 Task: Select the word wrap column in the editor word wrap.
Action: Mouse moved to (78, 516)
Screenshot: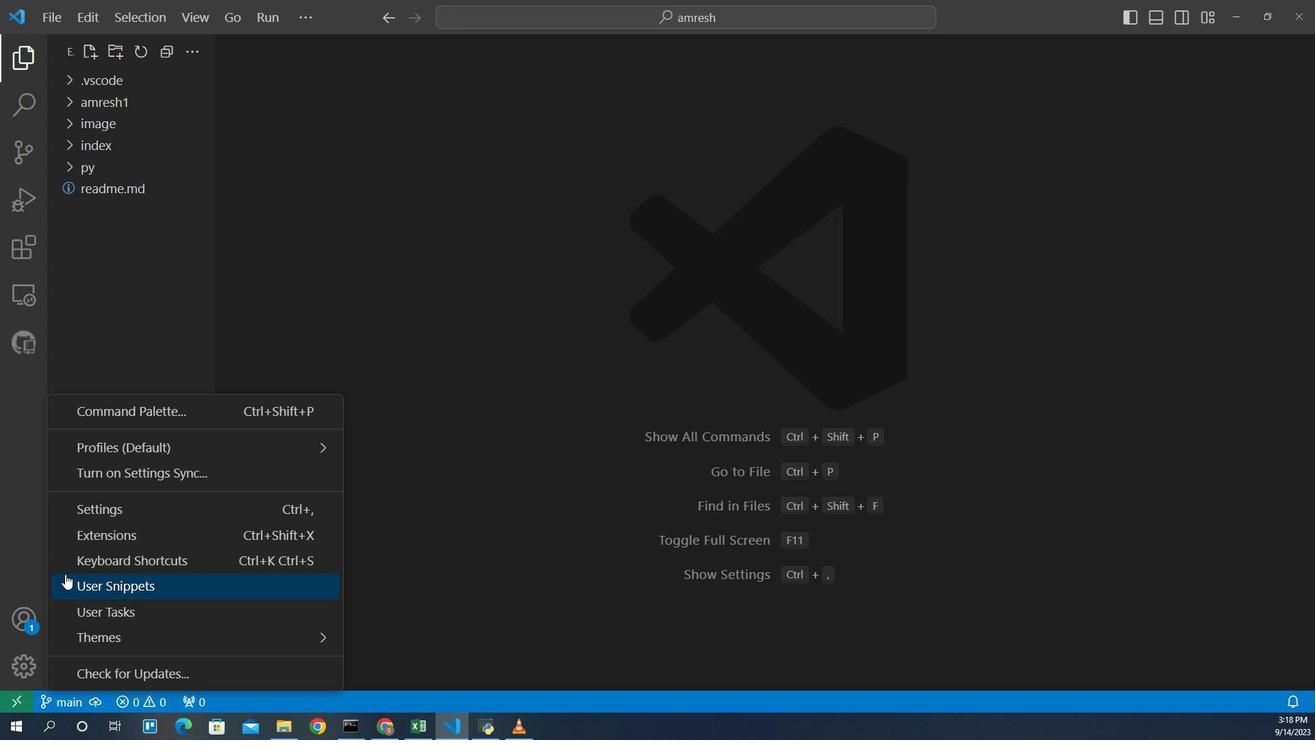 
Action: Mouse pressed left at (78, 516)
Screenshot: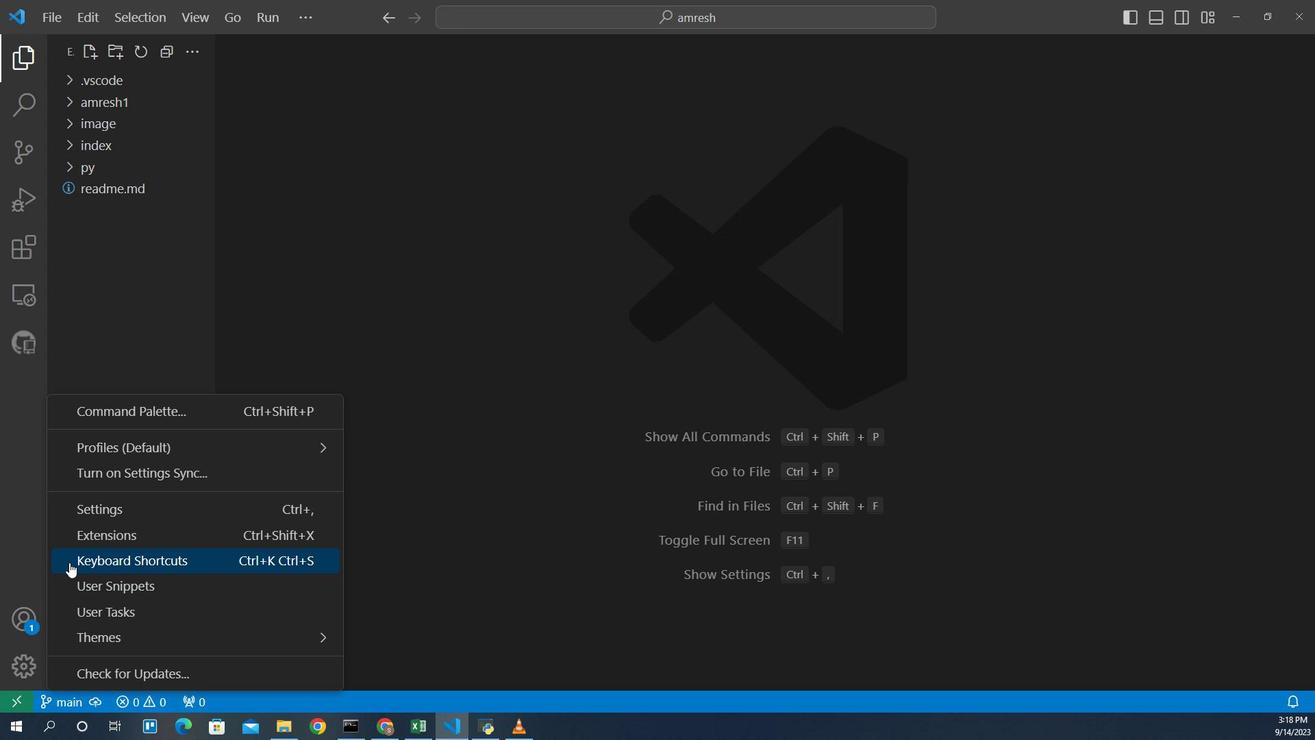 
Action: Mouse moved to (132, 557)
Screenshot: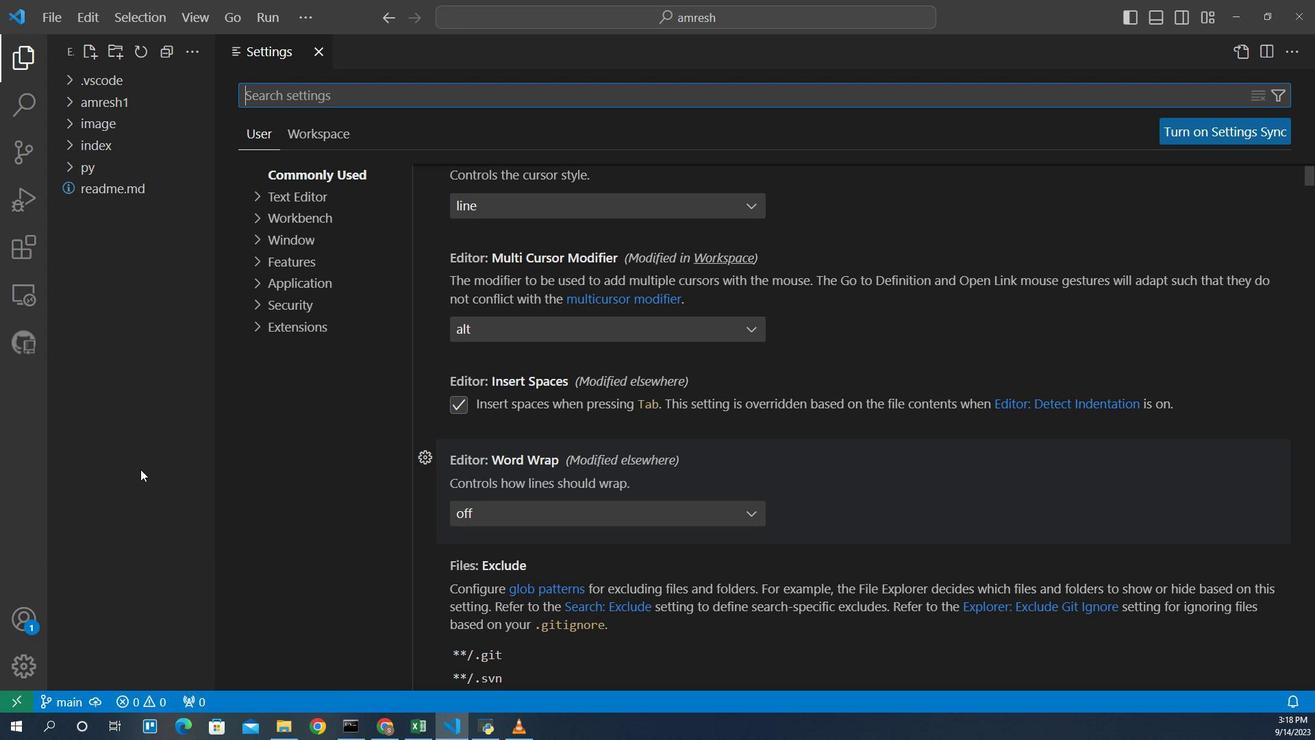 
Action: Mouse pressed left at (132, 557)
Screenshot: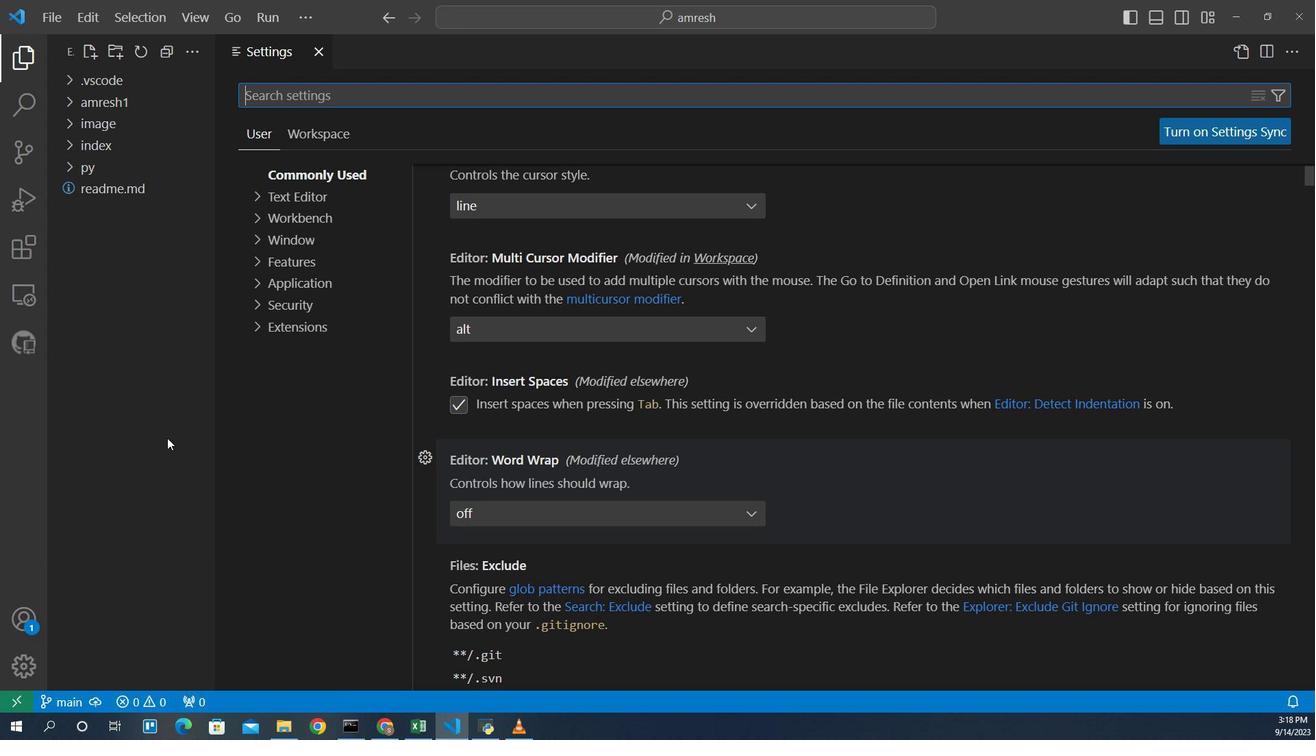 
Action: Mouse moved to (329, 666)
Screenshot: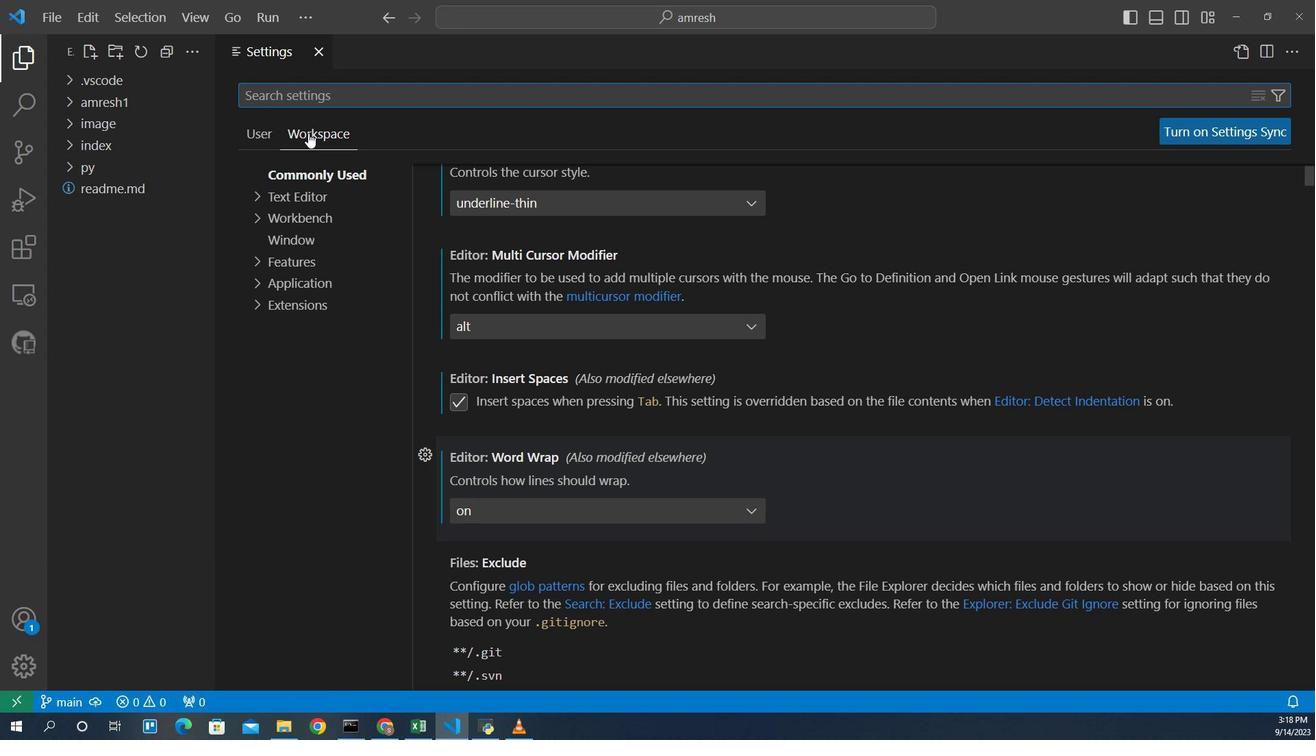 
Action: Mouse pressed left at (329, 666)
Screenshot: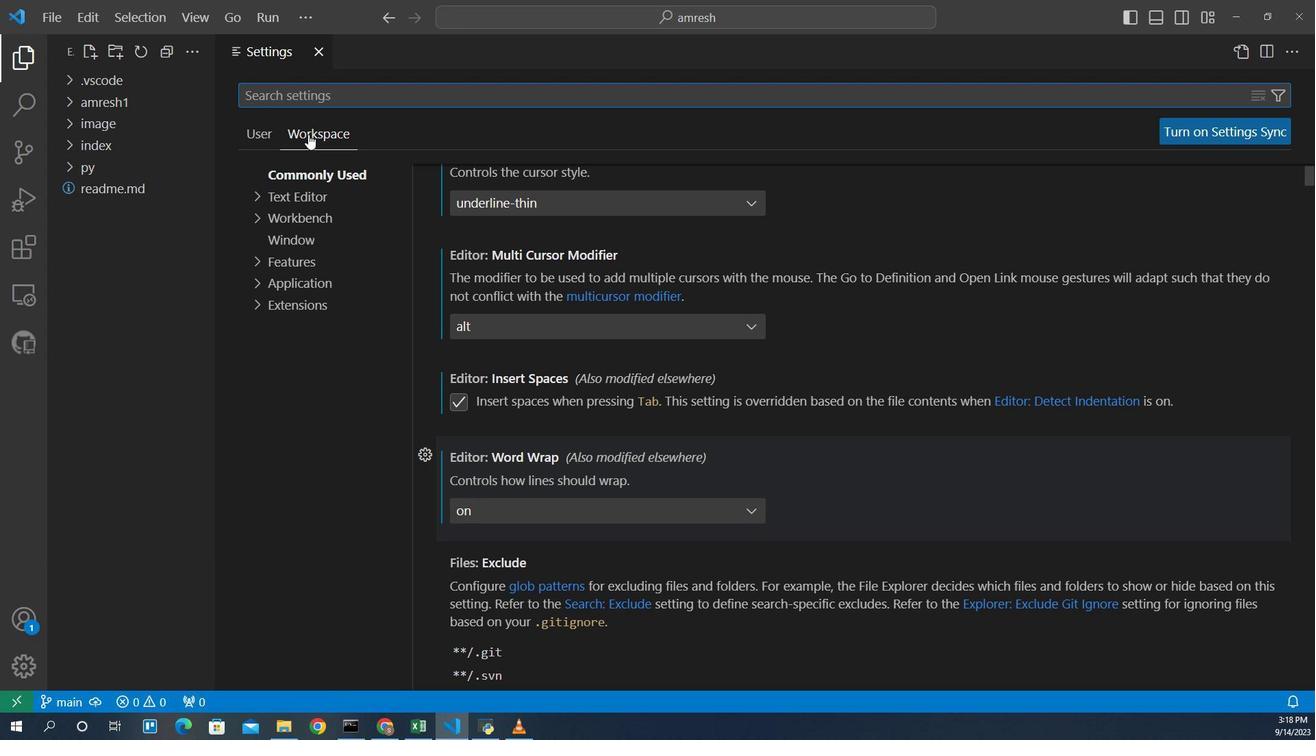 
Action: Mouse moved to (330, 654)
Screenshot: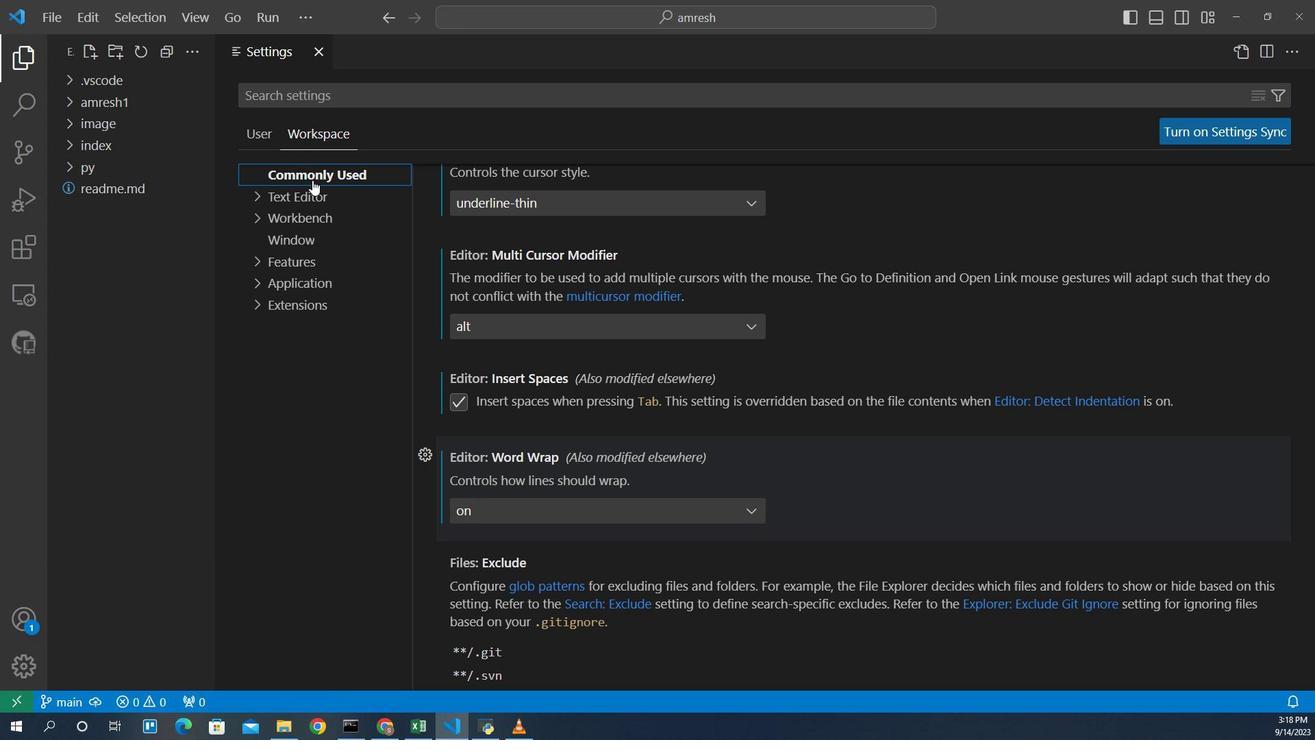 
Action: Mouse pressed left at (330, 654)
Screenshot: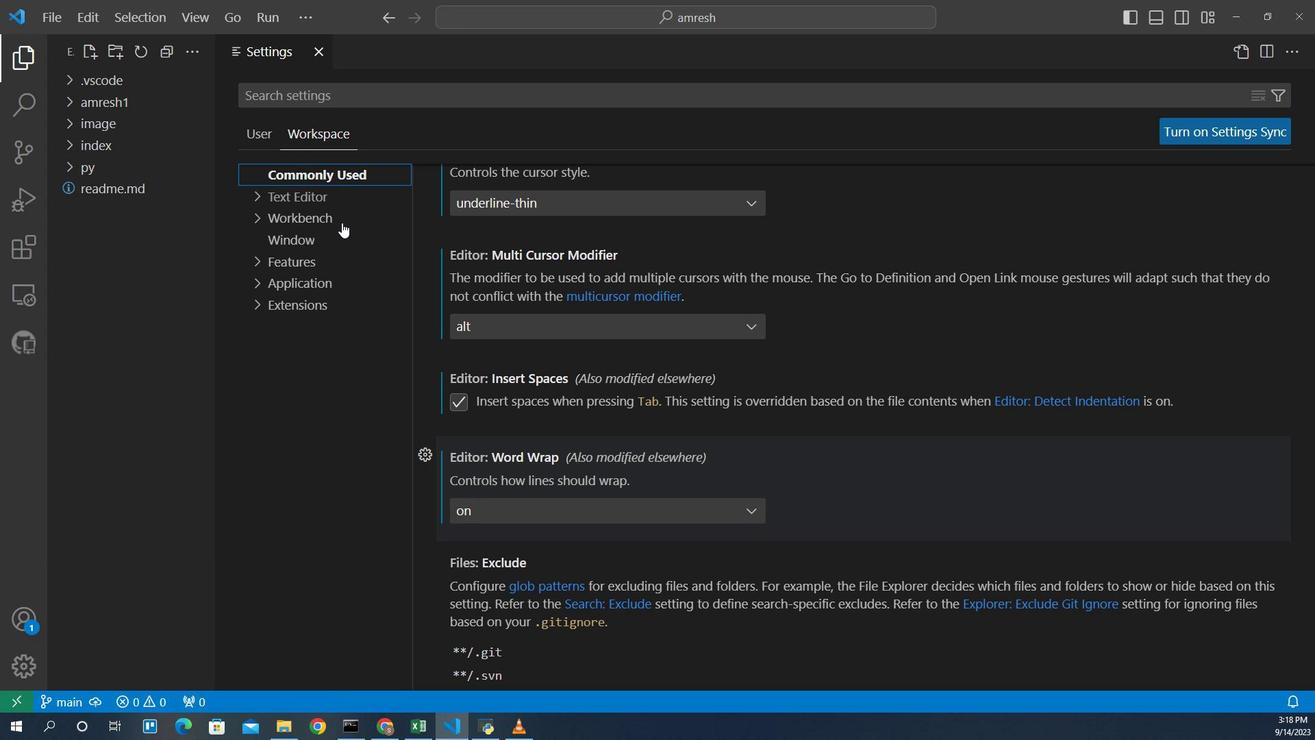 
Action: Mouse moved to (496, 557)
Screenshot: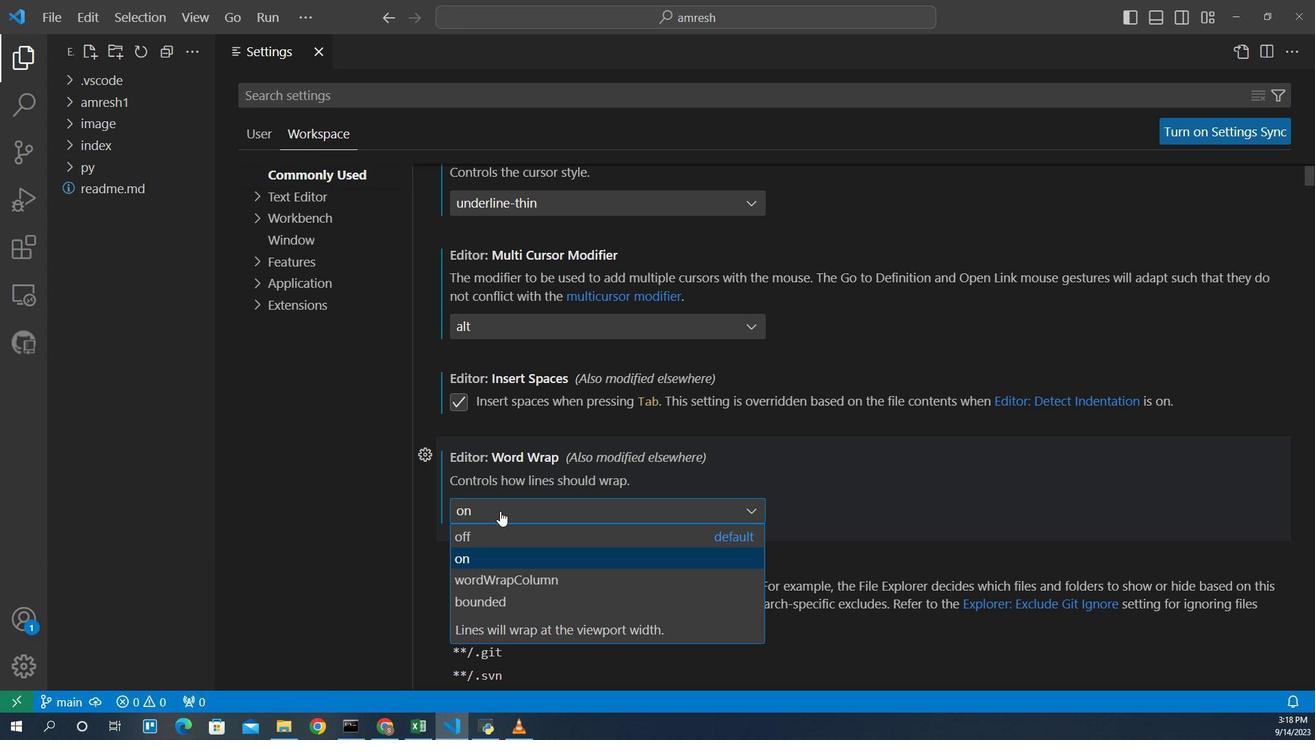 
Action: Mouse pressed left at (496, 557)
Screenshot: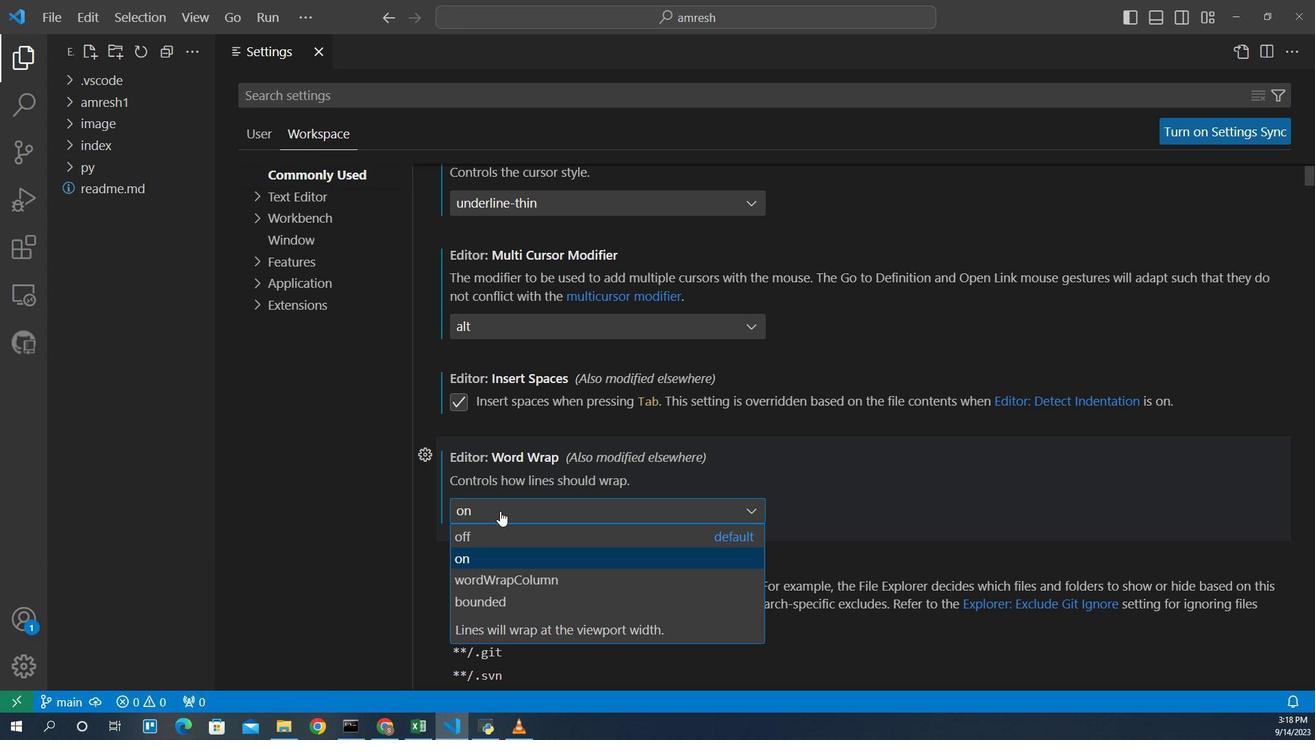 
Action: Mouse moved to (496, 538)
Screenshot: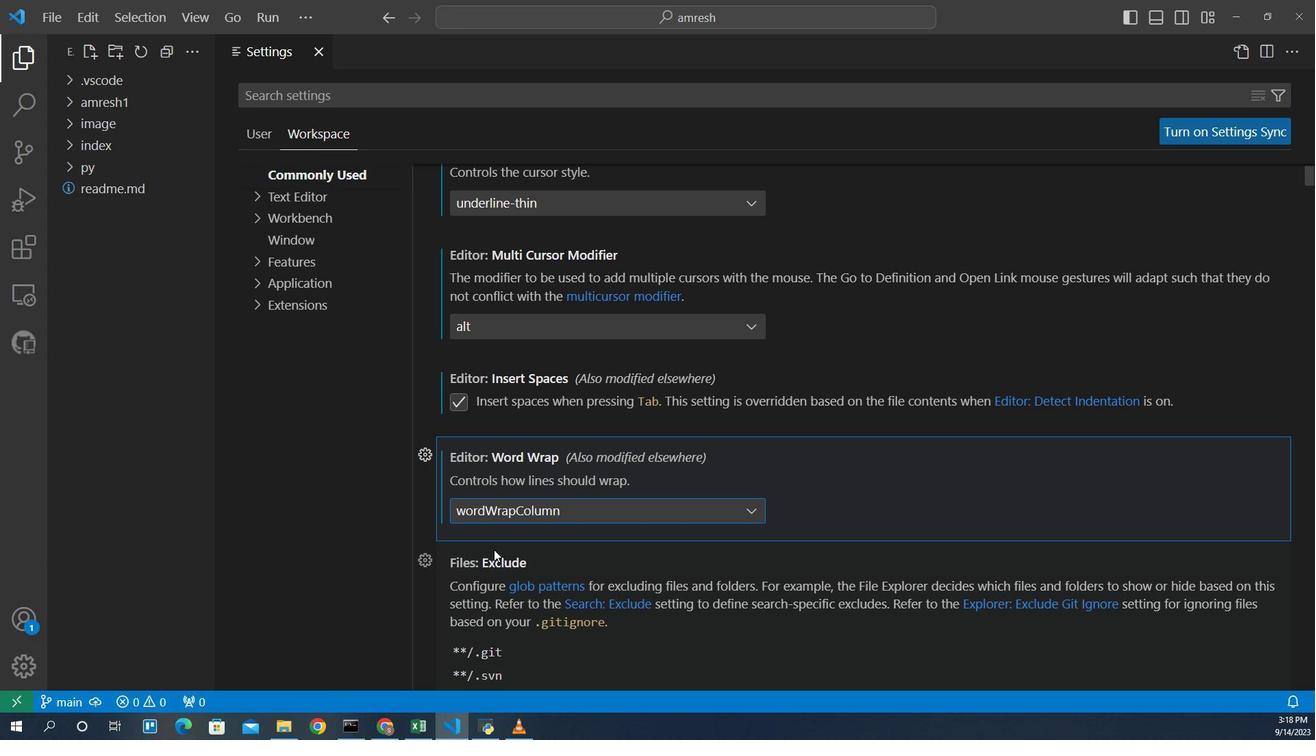
Action: Mouse pressed left at (496, 538)
Screenshot: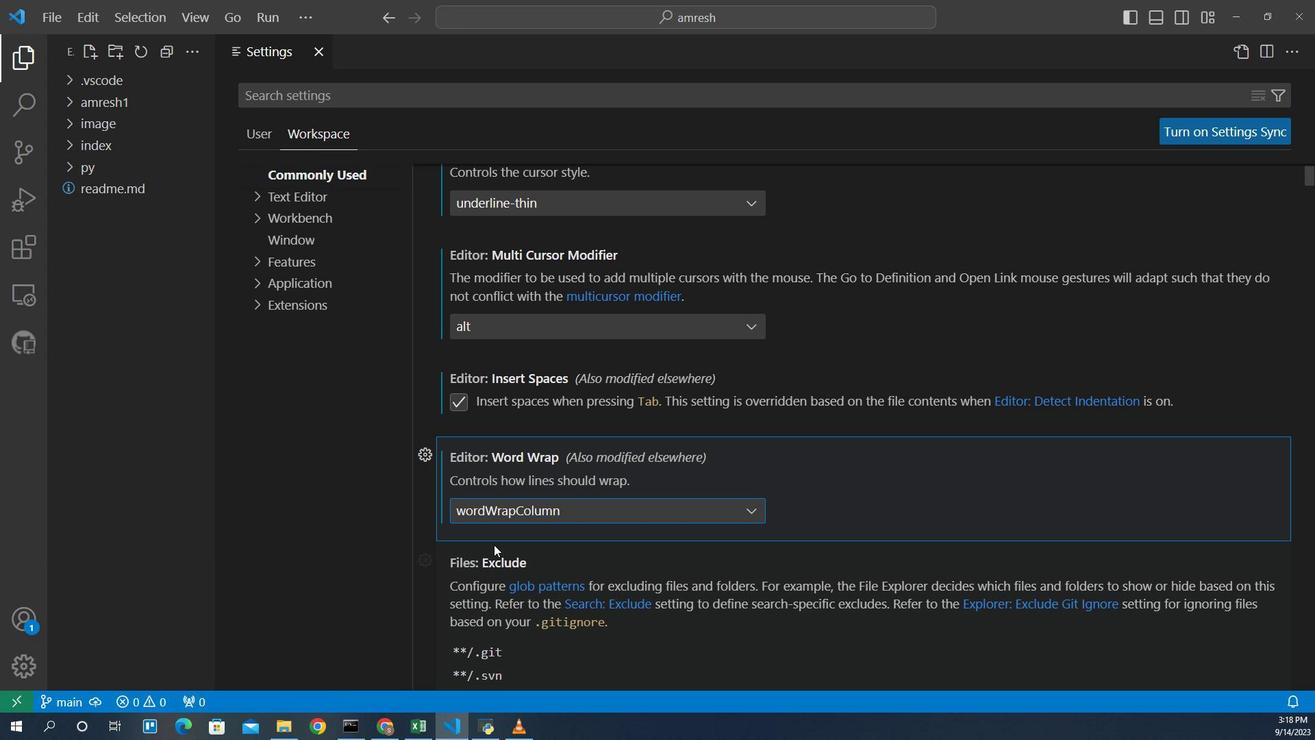 
Action: Mouse moved to (496, 553)
Screenshot: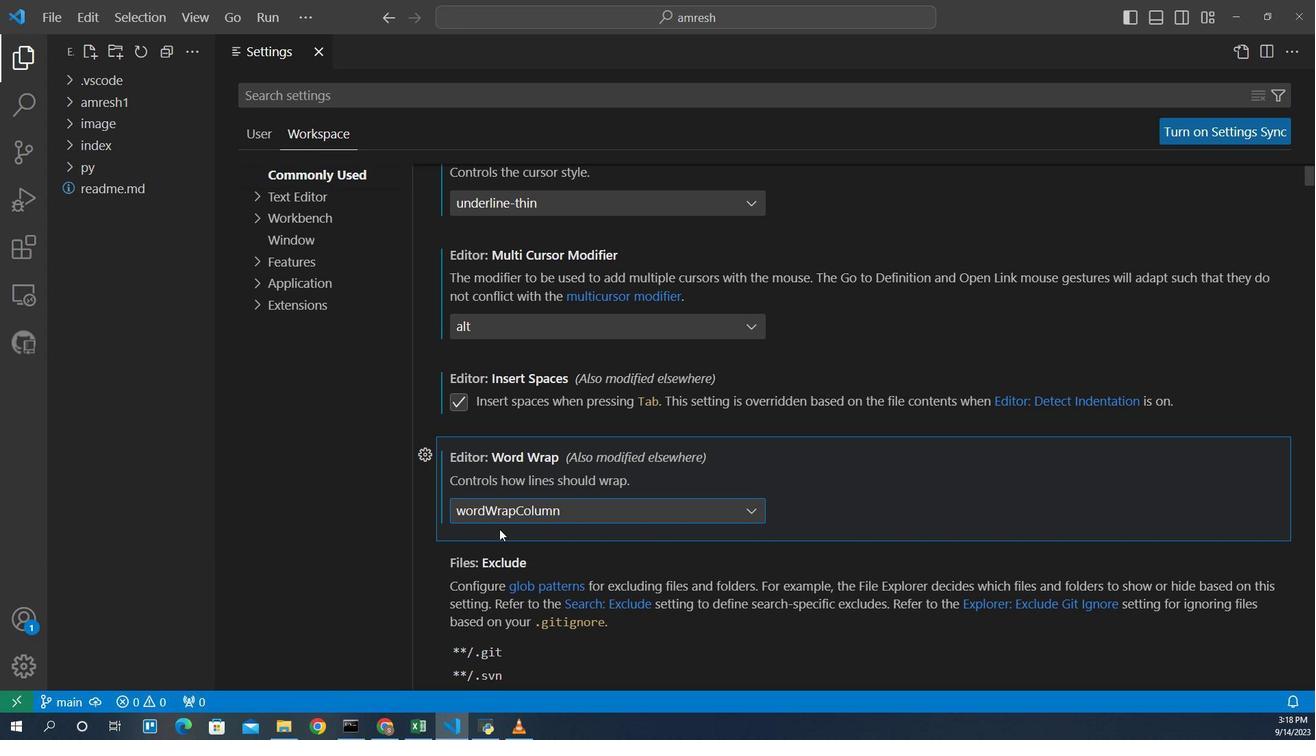 
